Task: Take a screenshot of a thrilling action scene from a movie you are watching in VLC.
Action: Mouse moved to (190, 214)
Screenshot: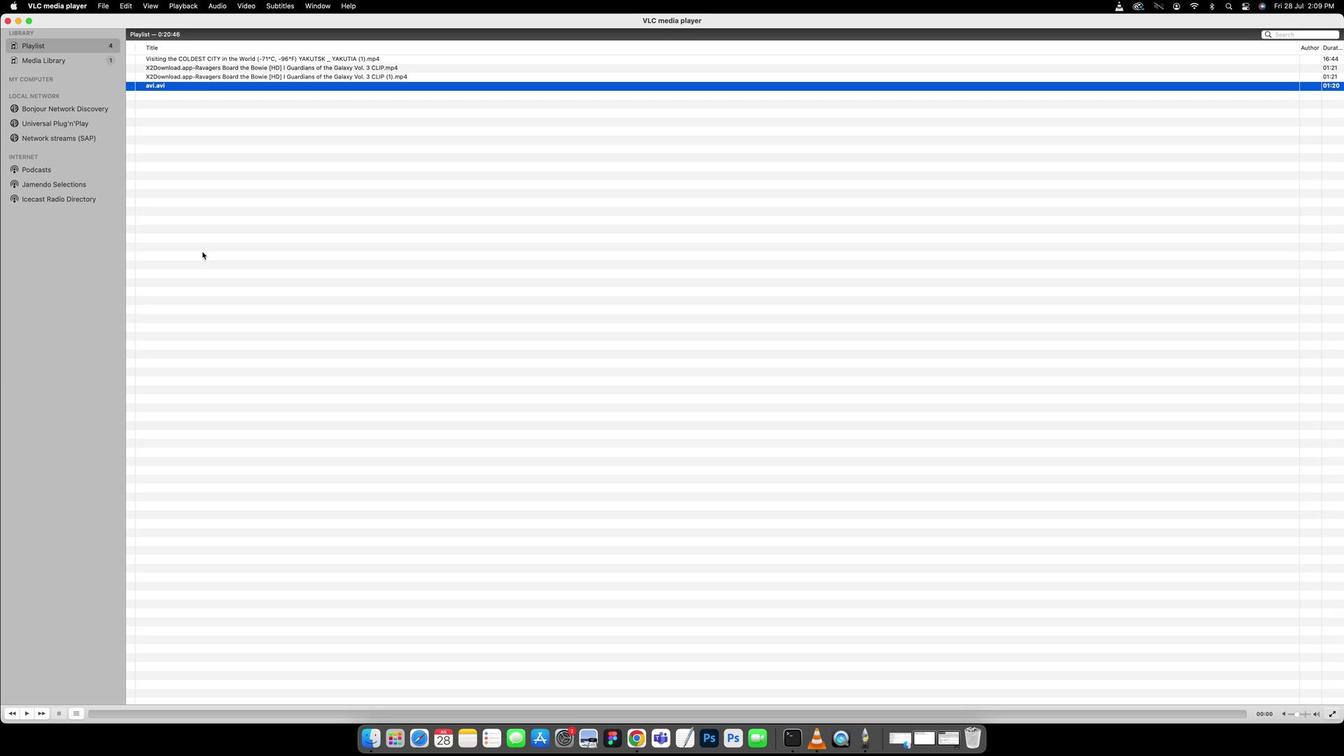 
Action: Mouse pressed left at (190, 214)
Screenshot: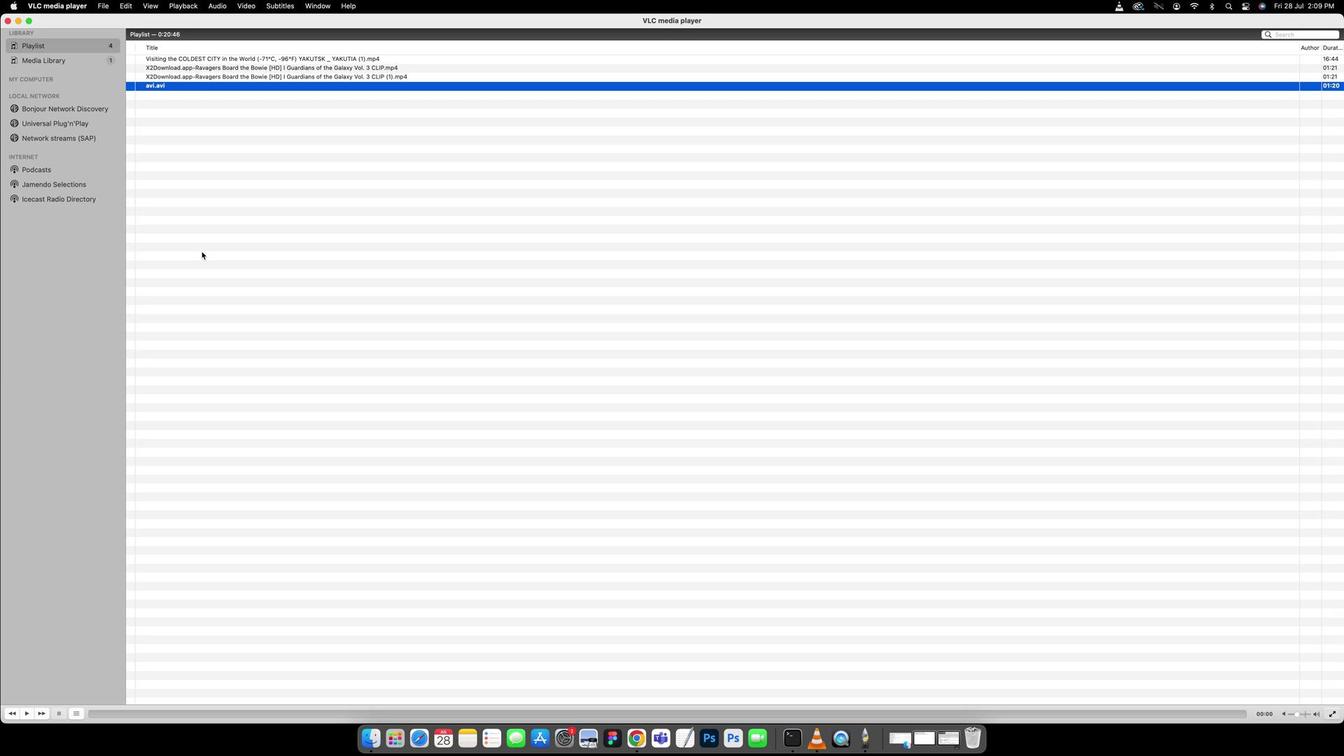 
Action: Mouse moved to (74, 33)
Screenshot: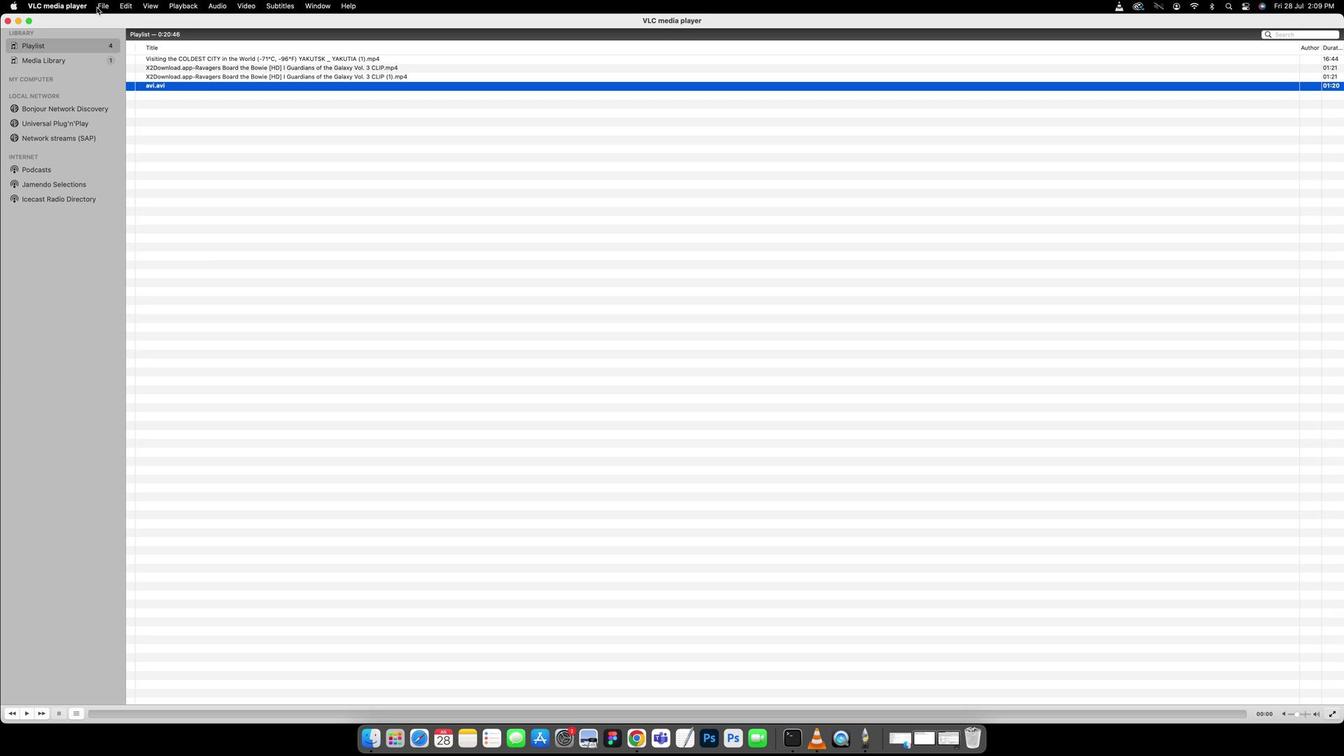
Action: Mouse pressed left at (74, 33)
Screenshot: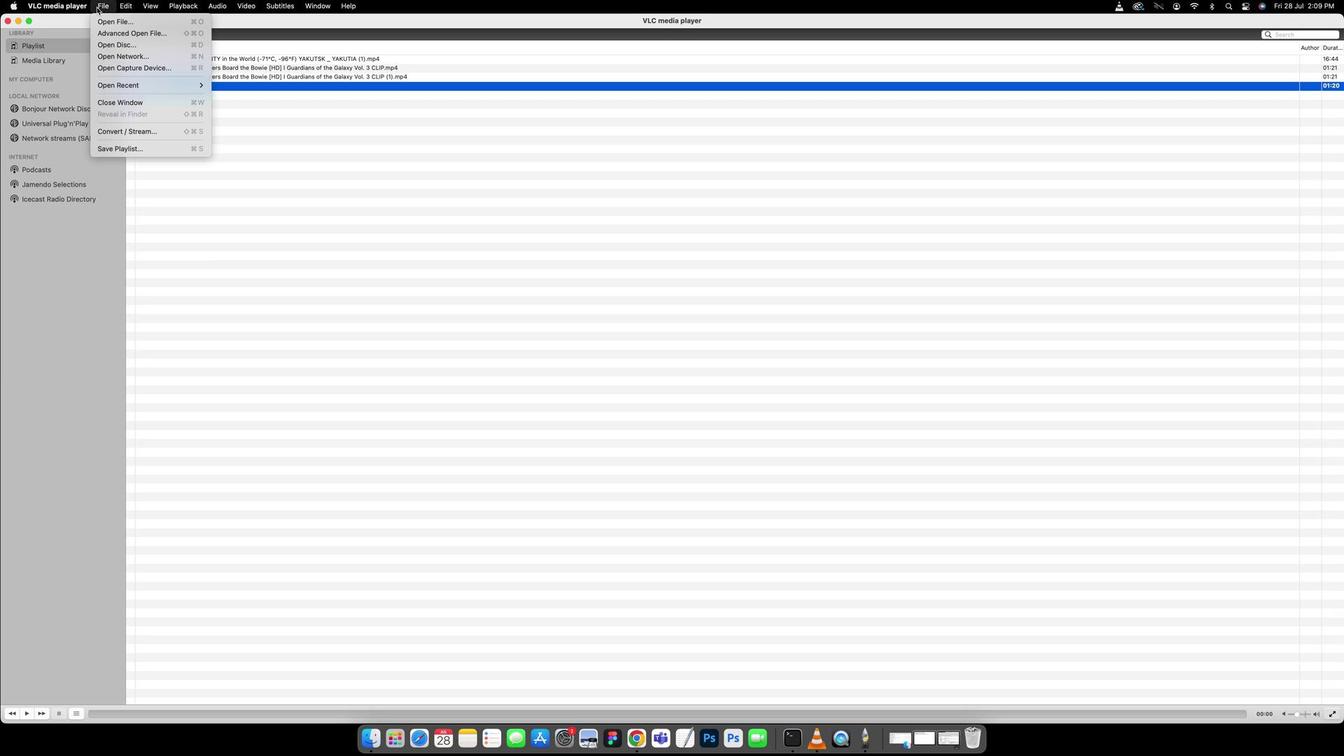 
Action: Mouse moved to (81, 44)
Screenshot: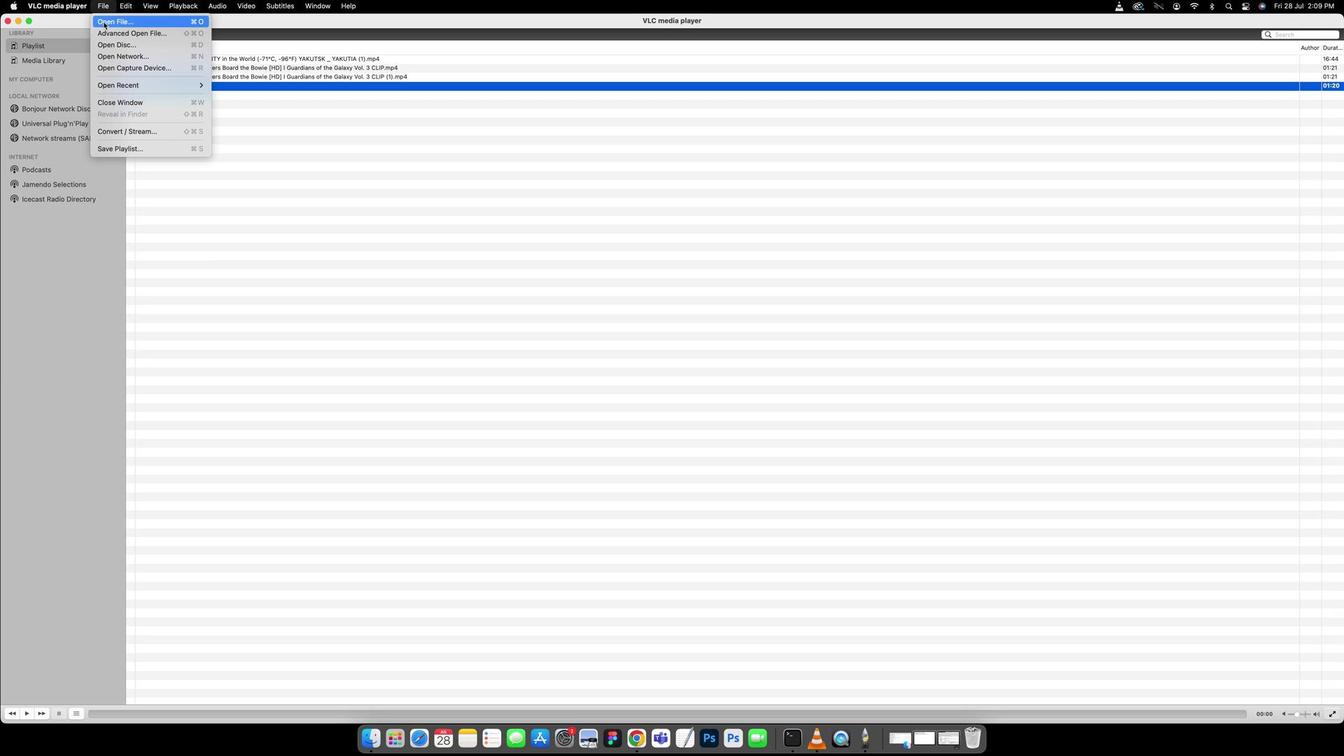 
Action: Mouse pressed left at (81, 44)
Screenshot: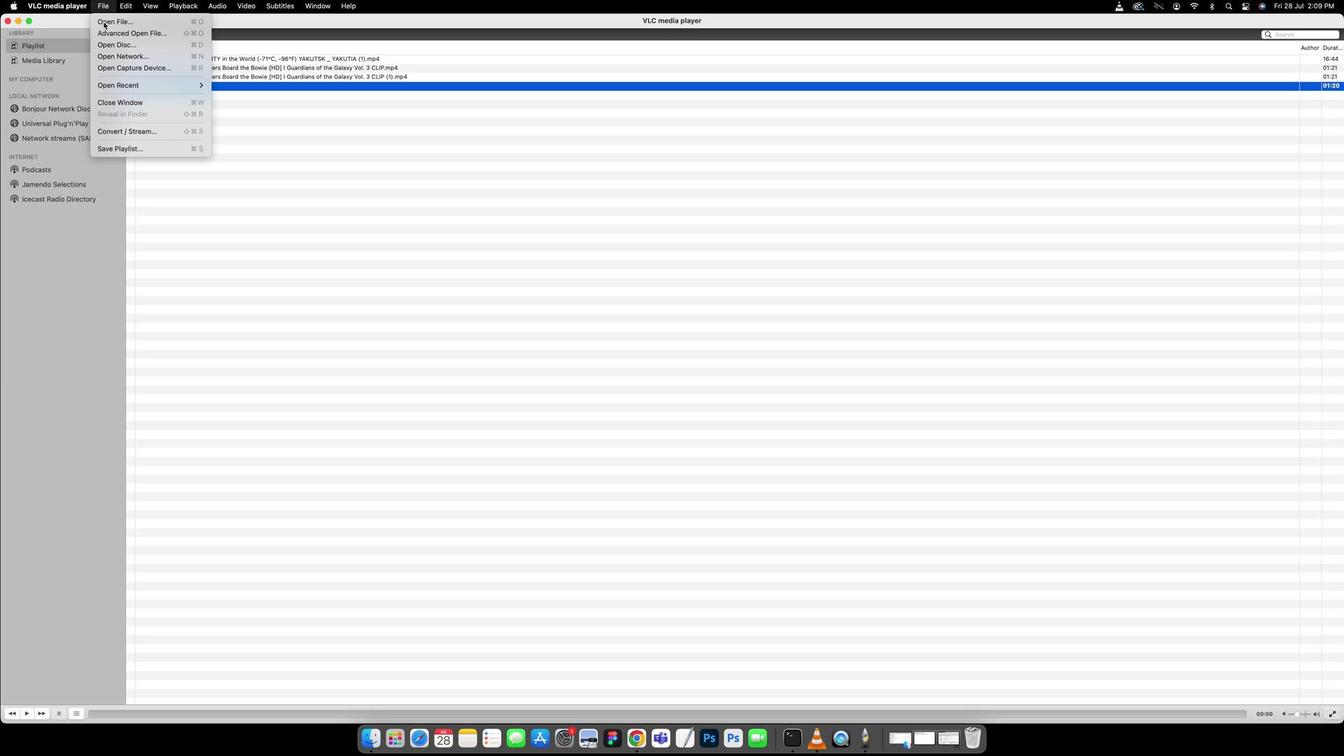 
Action: Mouse moved to (640, 168)
Screenshot: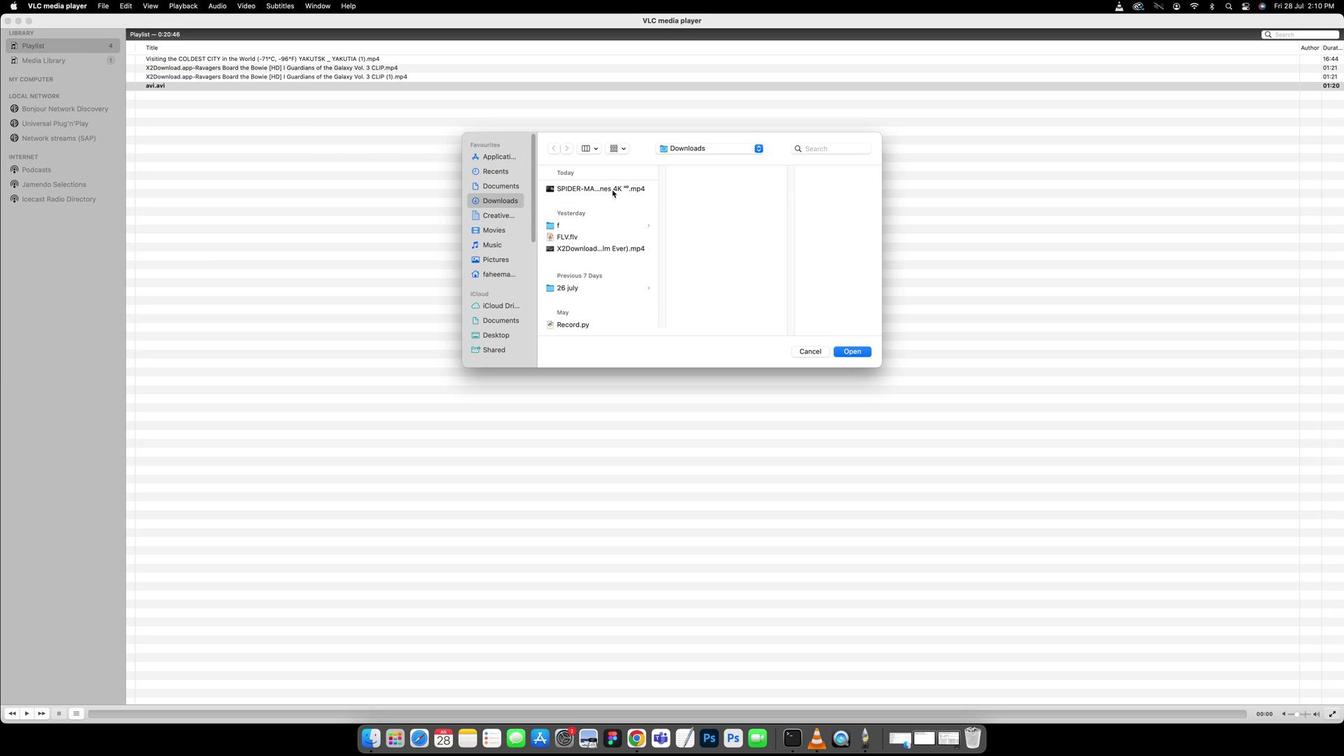 
Action: Mouse pressed left at (640, 168)
Screenshot: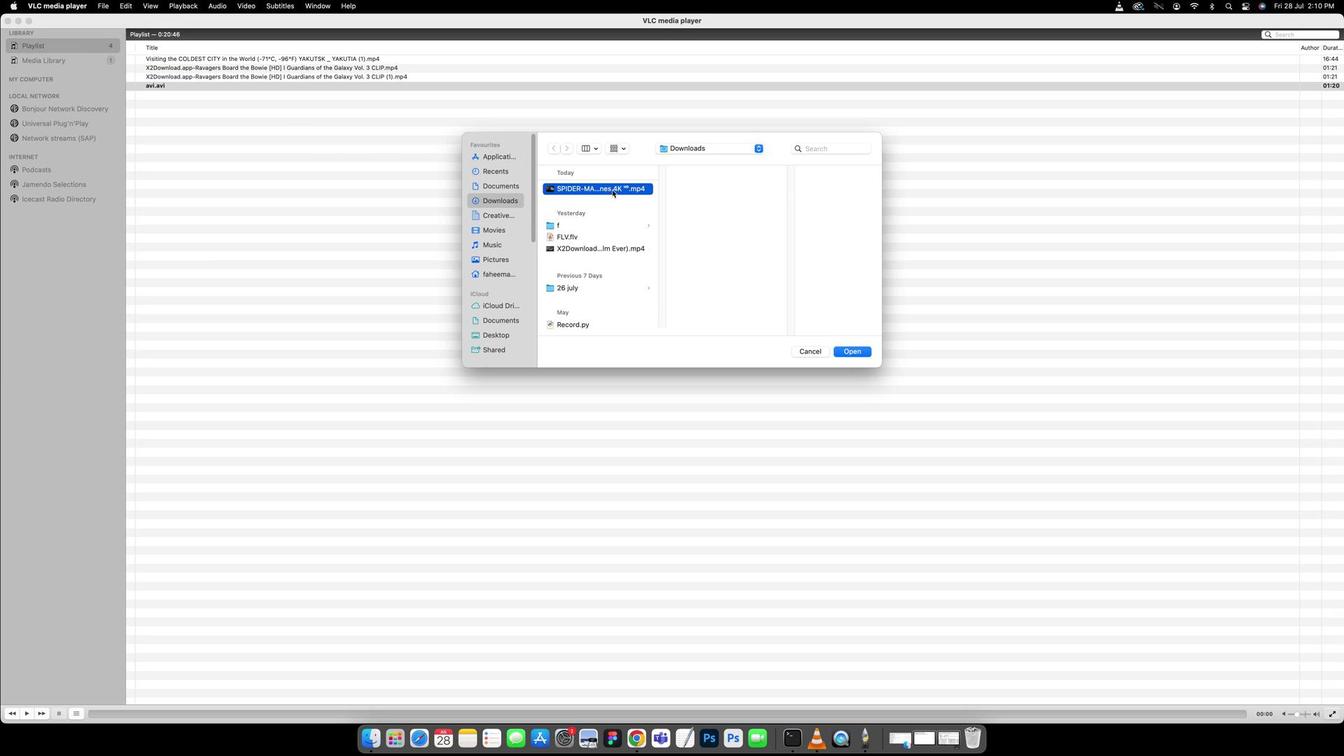 
Action: Key pressed Key.enter
Screenshot: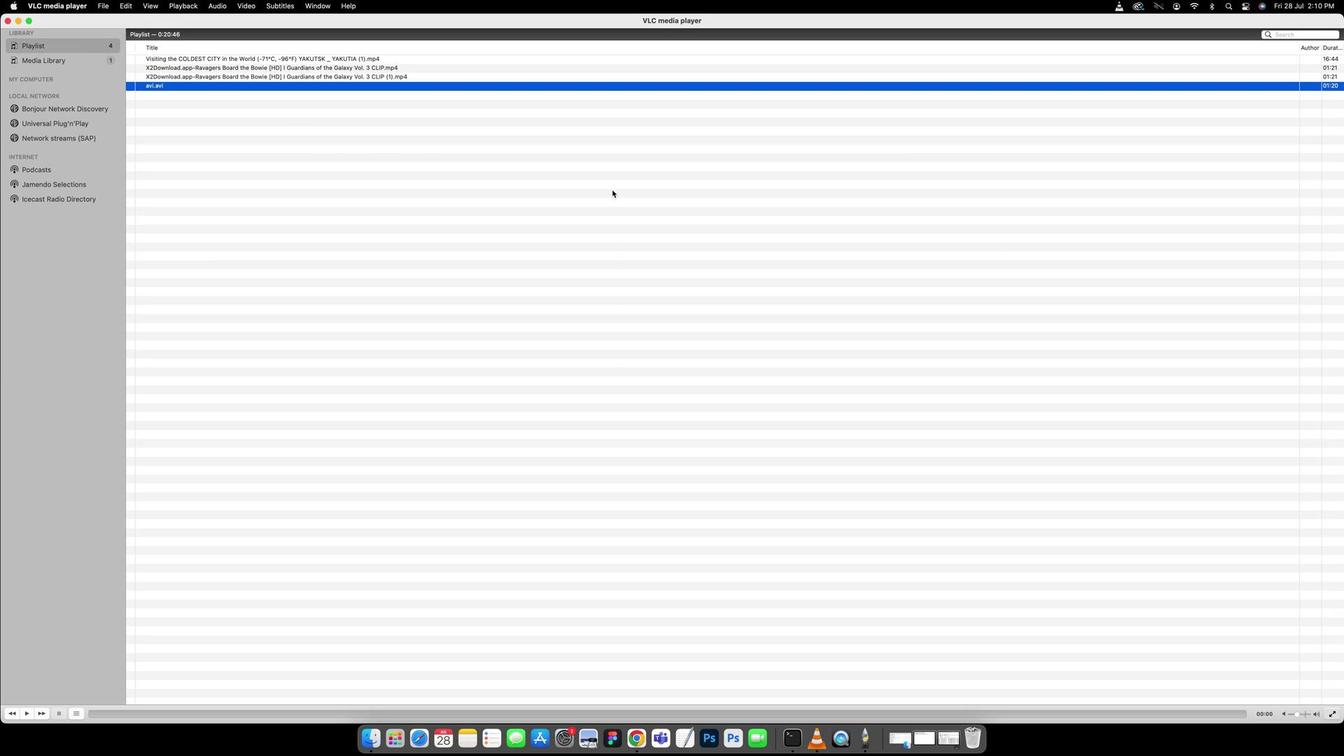 
Action: Mouse moved to (240, 32)
Screenshot: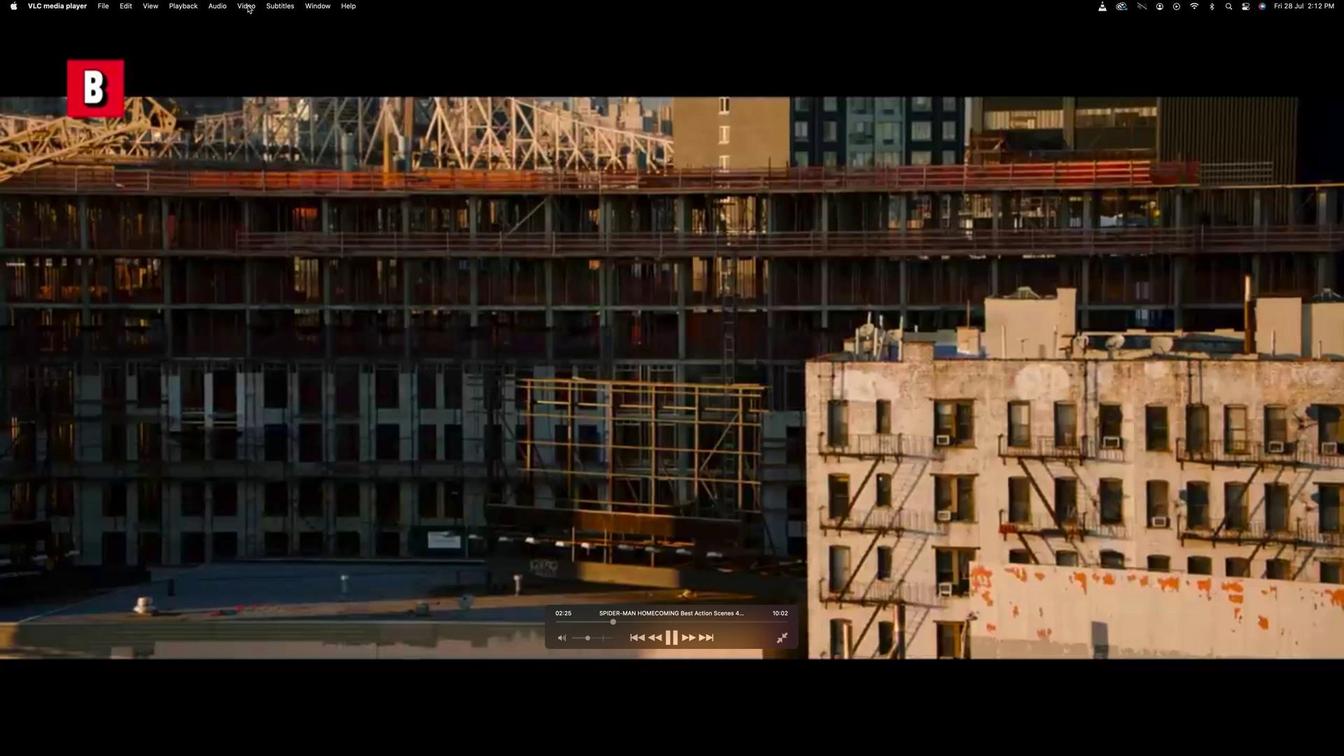 
Action: Mouse pressed left at (240, 32)
Screenshot: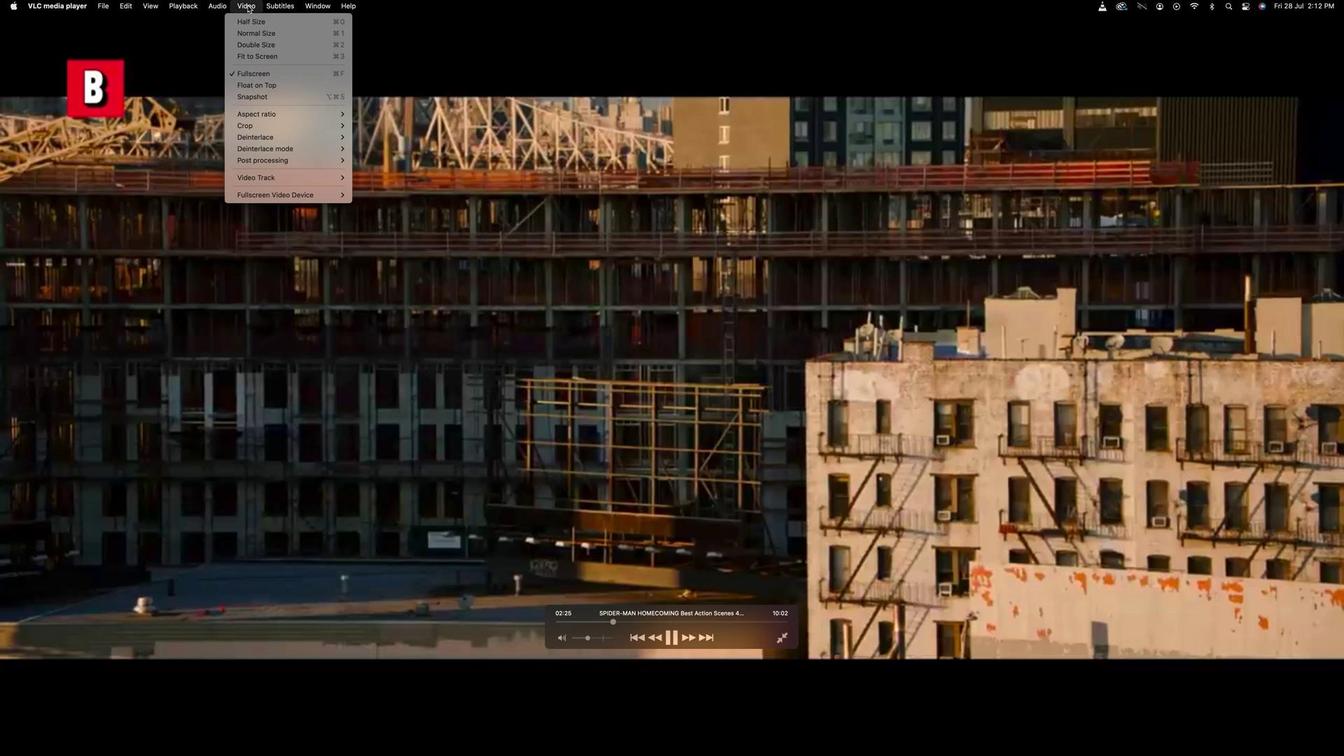 
Action: Mouse moved to (250, 96)
Screenshot: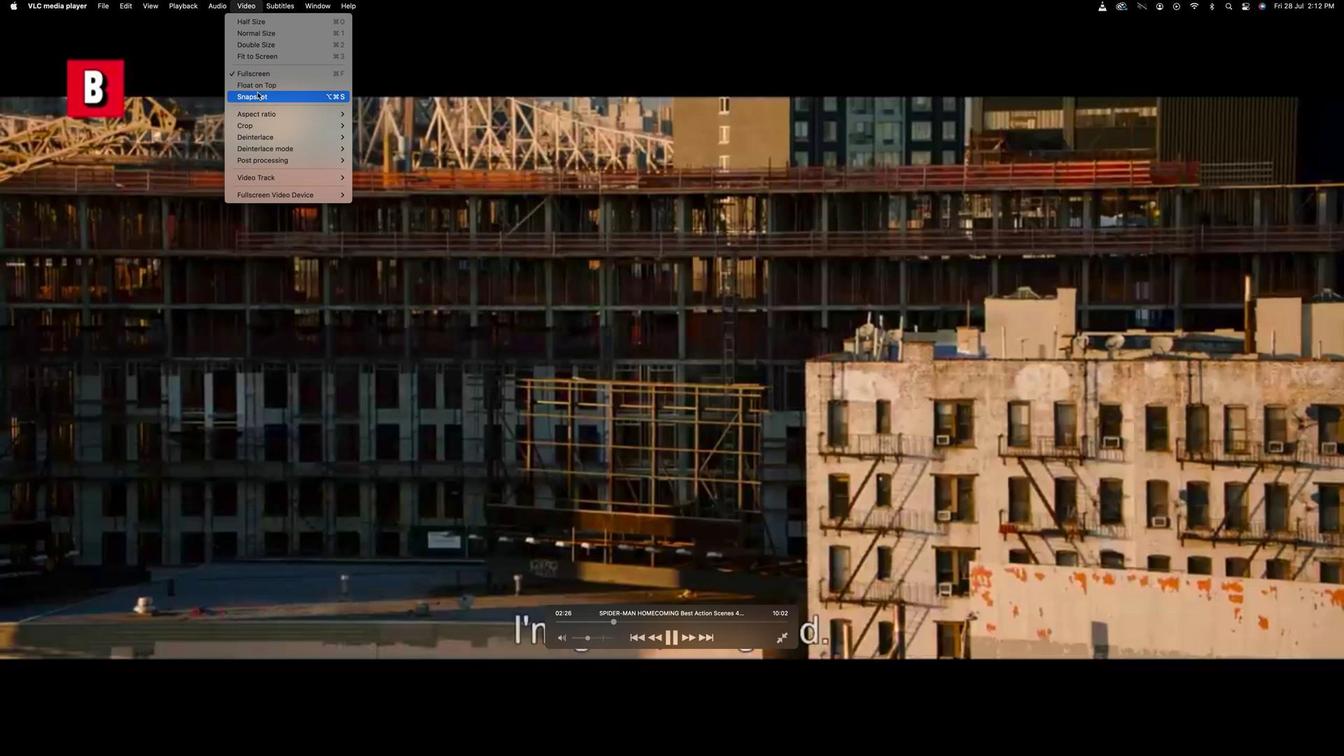 
Action: Mouse pressed left at (250, 96)
Screenshot: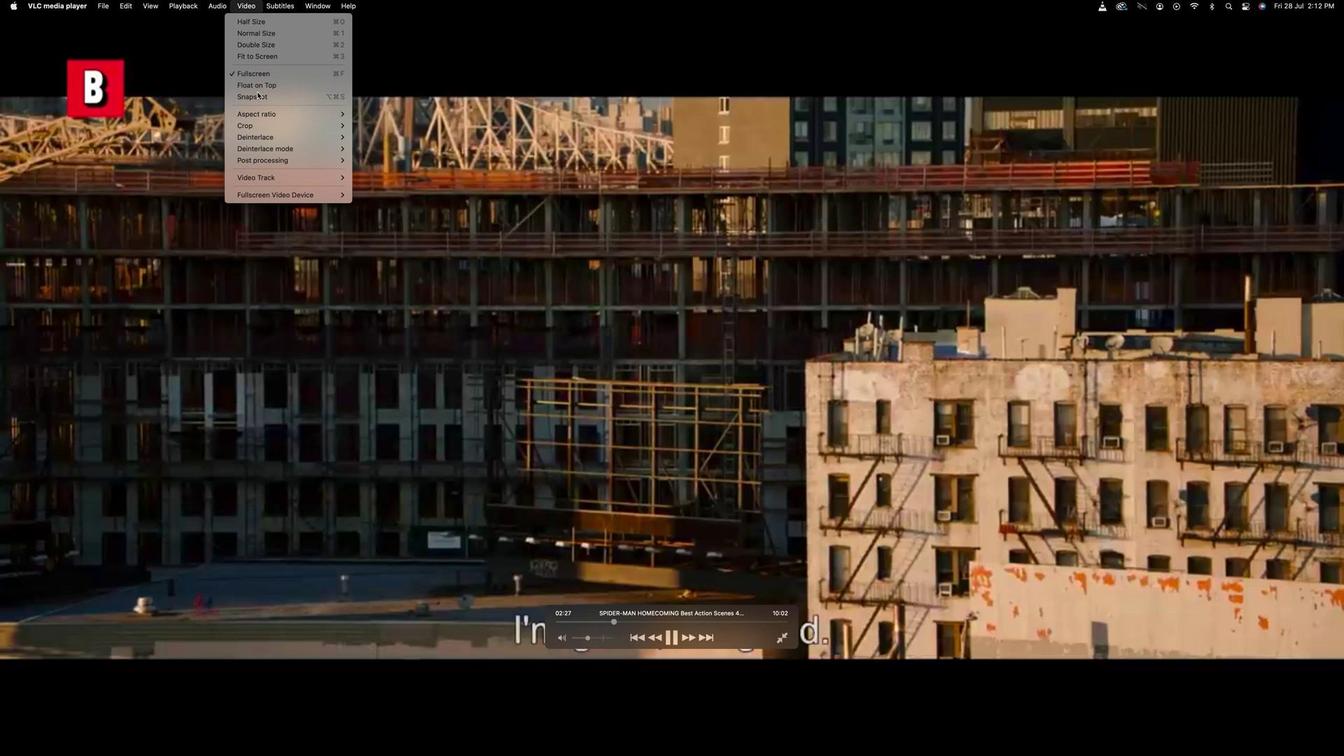 
Action: Mouse moved to (237, 34)
Screenshot: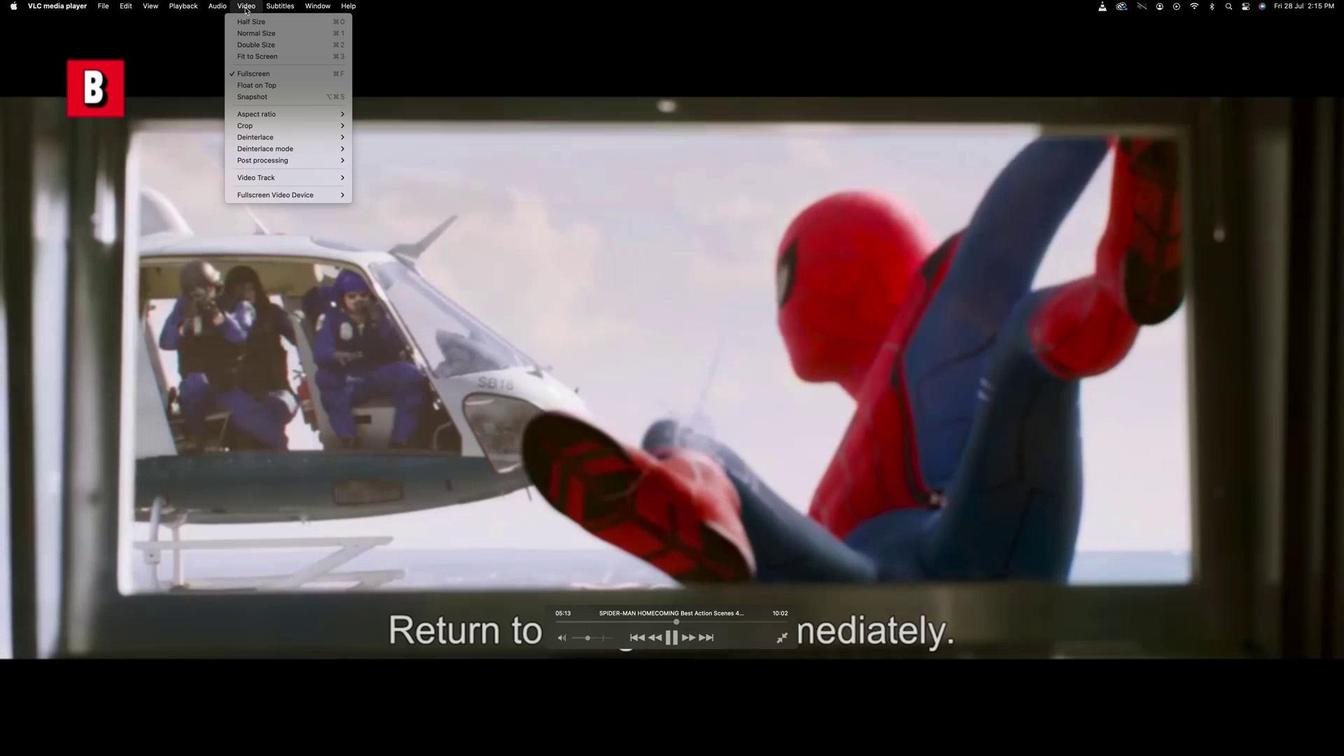 
Action: Mouse pressed left at (237, 34)
Screenshot: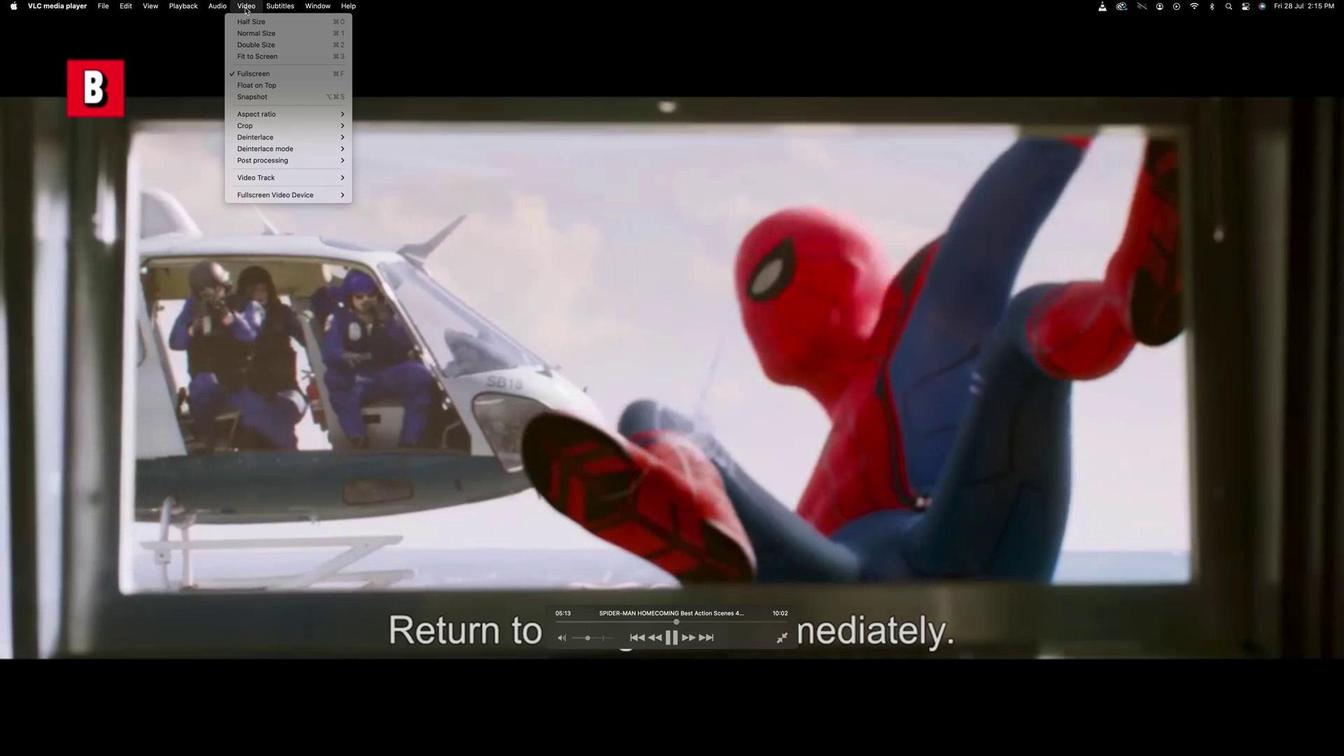 
Action: Mouse moved to (244, 98)
Screenshot: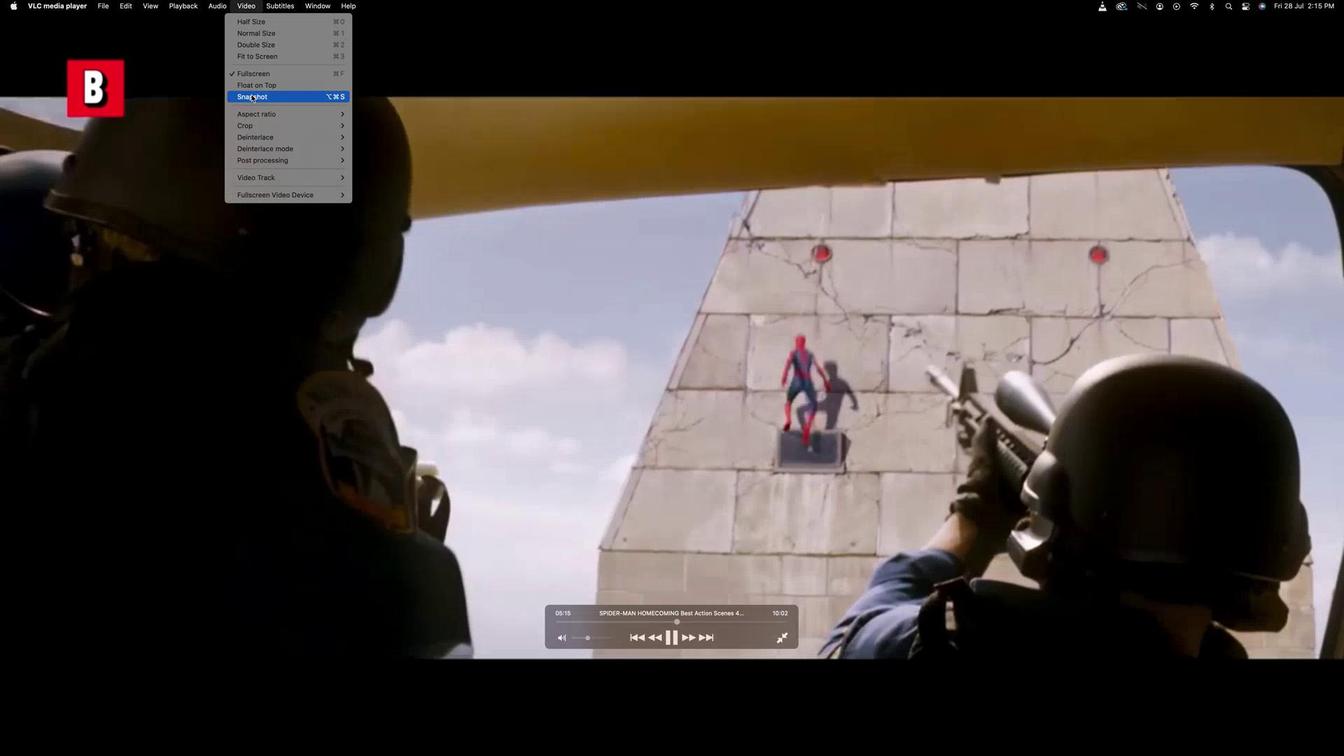 
Action: Mouse pressed left at (244, 98)
Screenshot: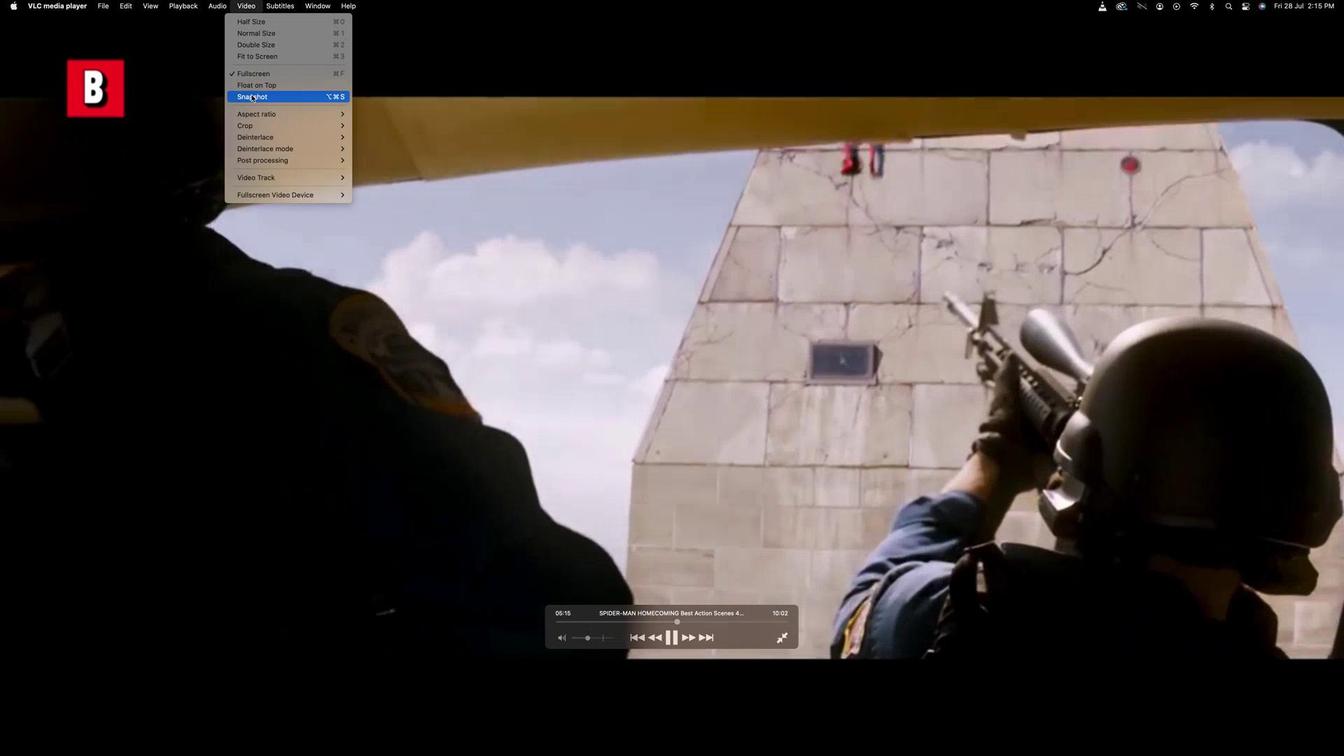 
Action: Mouse moved to (238, 30)
Screenshot: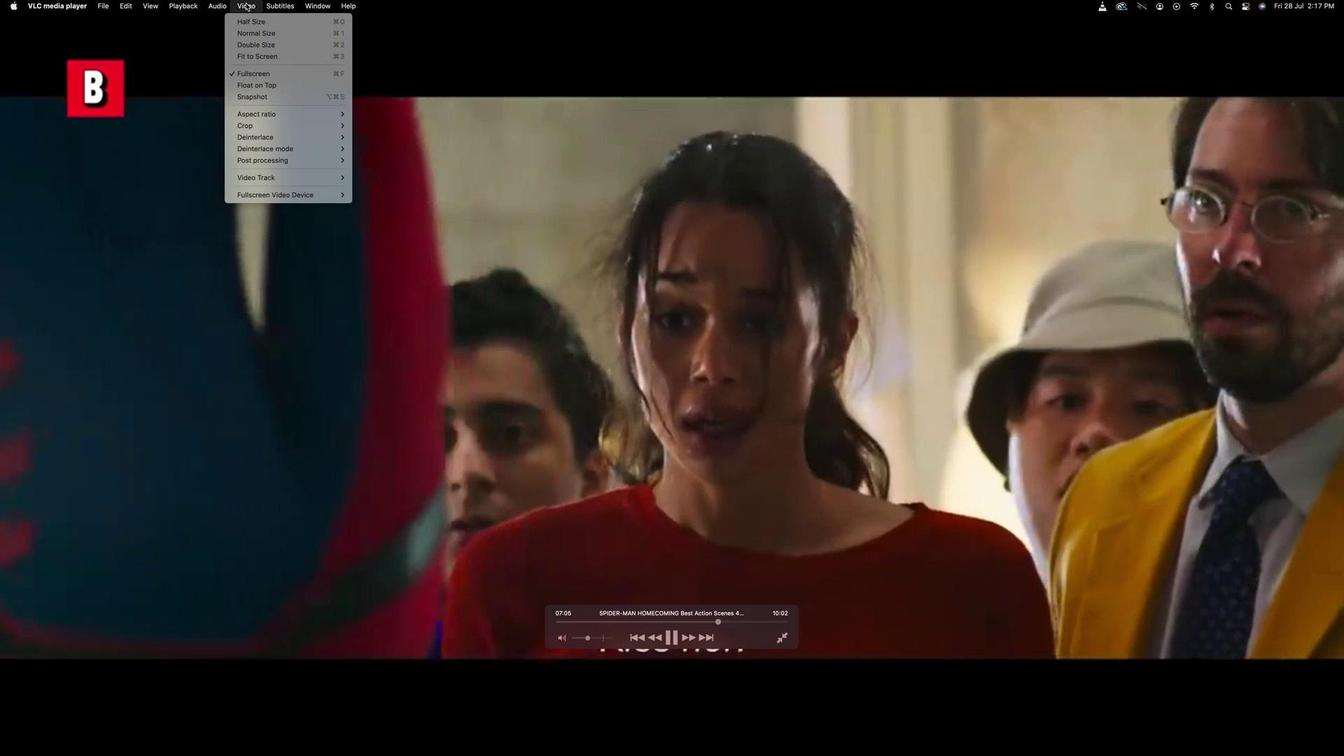
Action: Mouse pressed left at (238, 30)
Screenshot: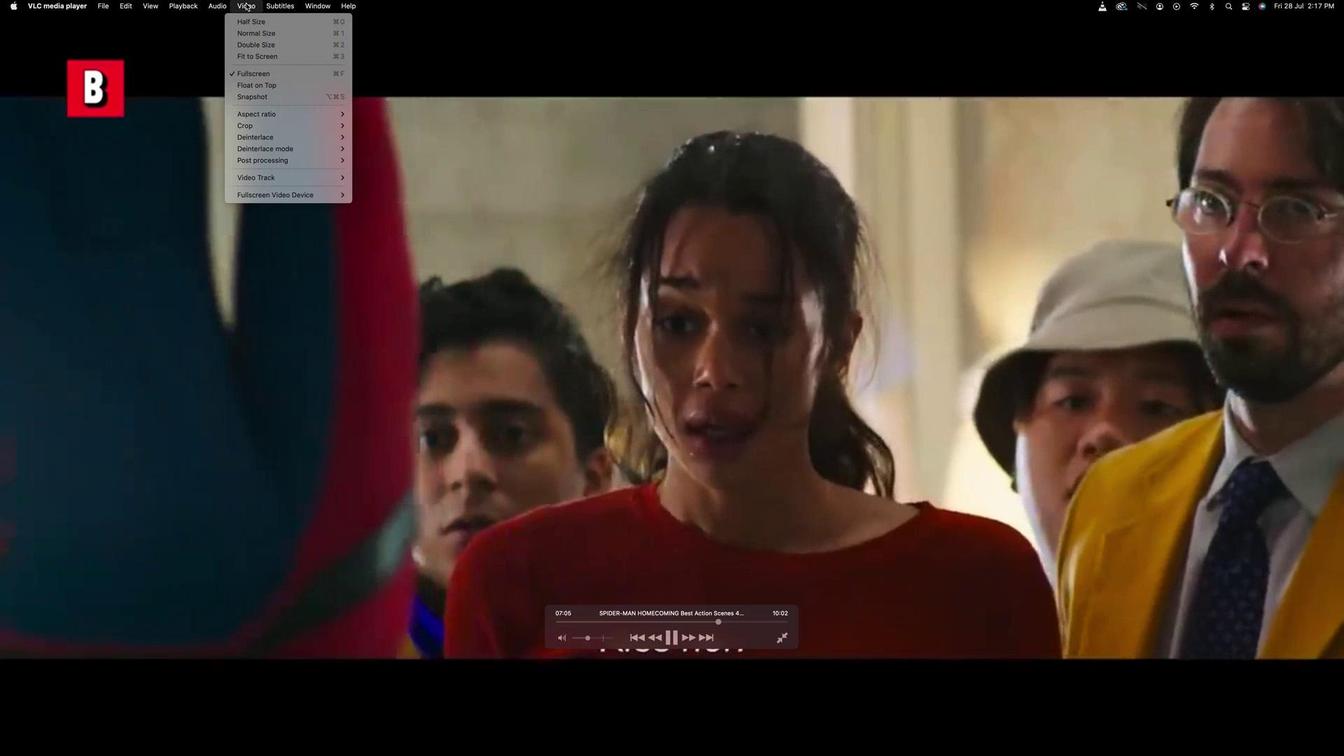 
Action: Mouse moved to (247, 97)
Screenshot: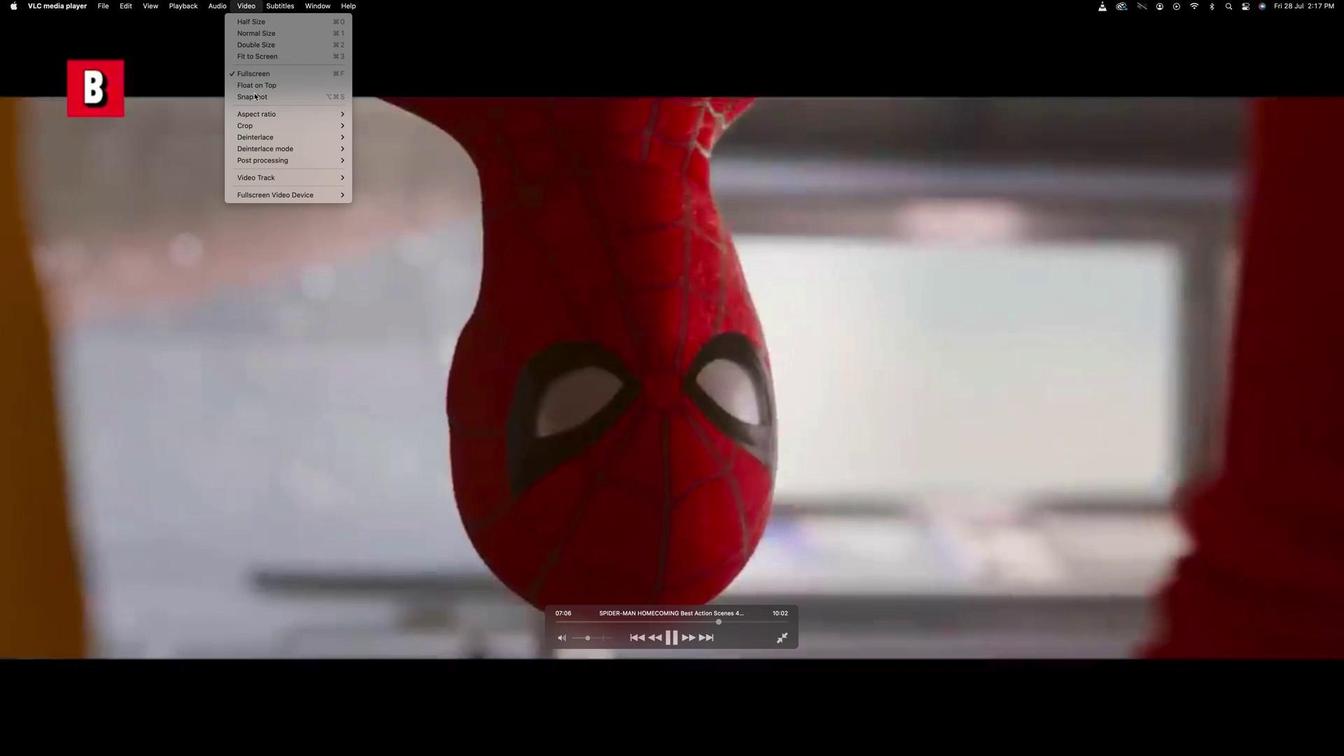 
Action: Mouse pressed left at (247, 97)
Screenshot: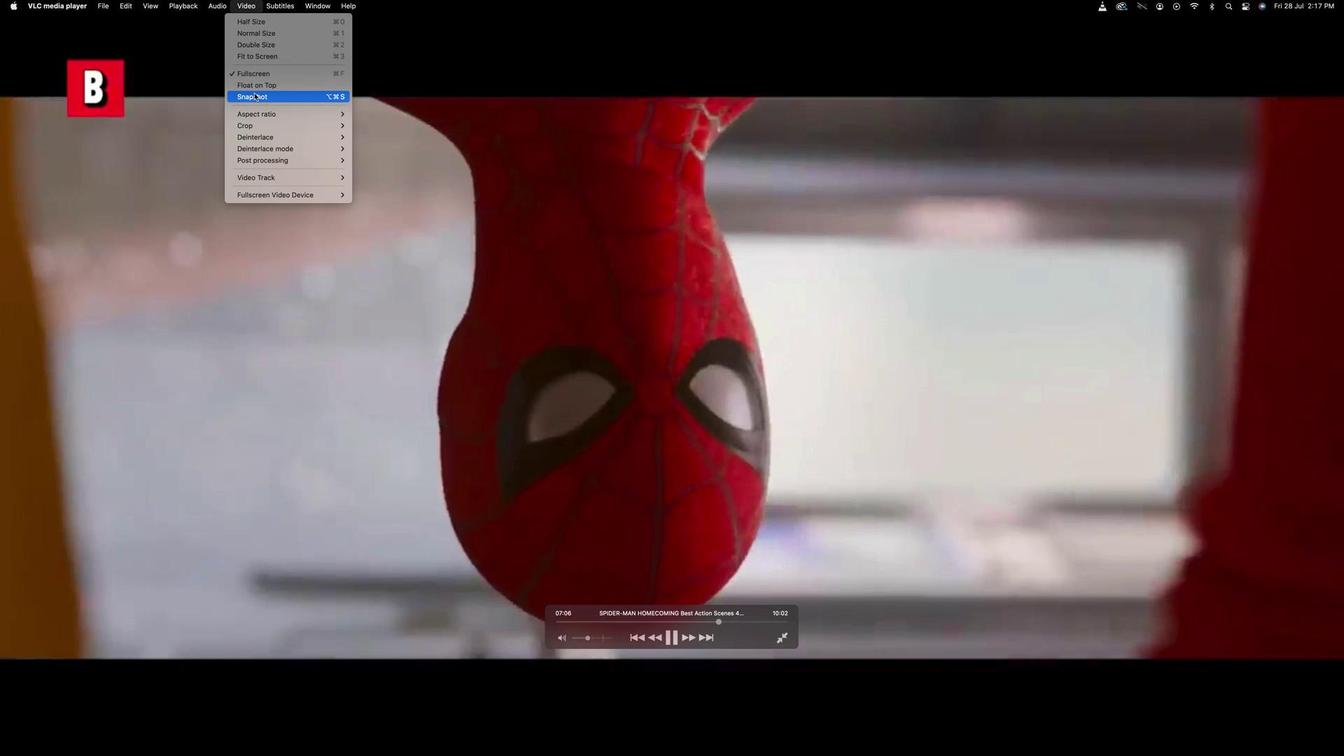 
Action: Mouse moved to (232, 32)
Screenshot: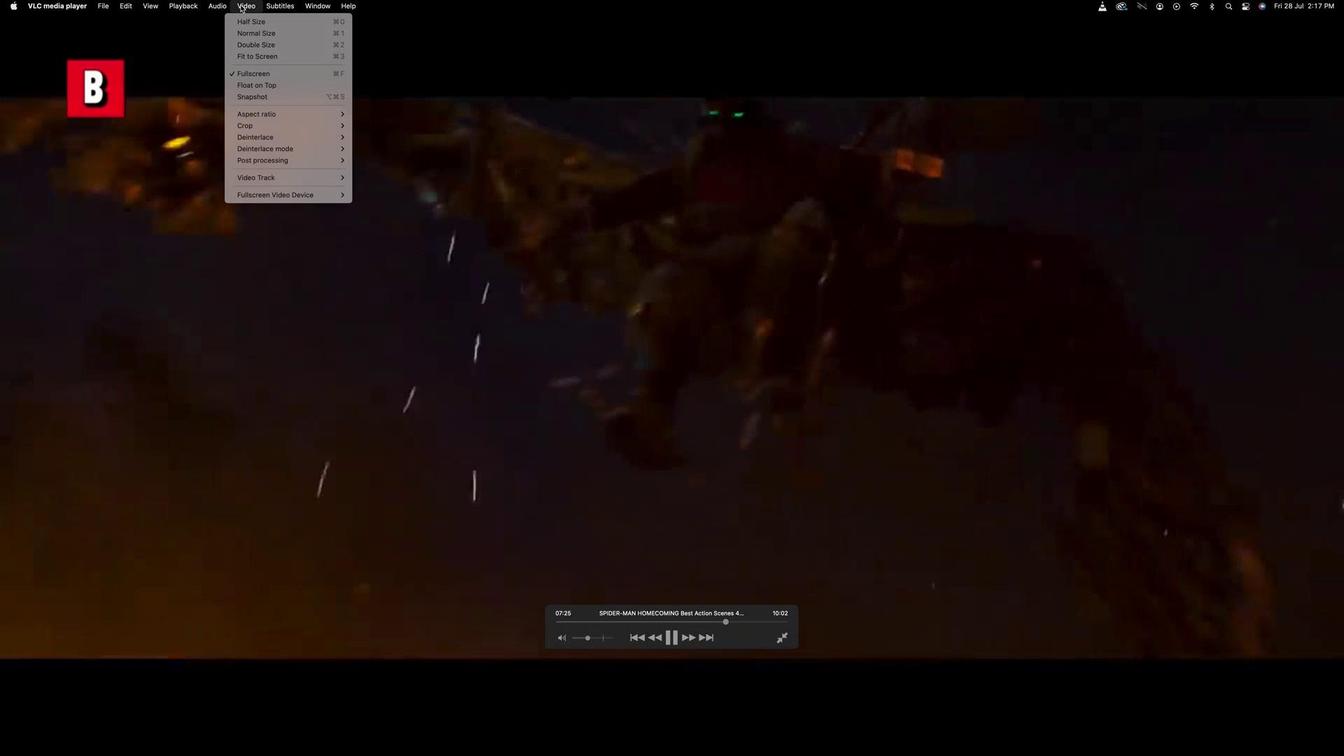 
Action: Mouse pressed left at (232, 32)
Screenshot: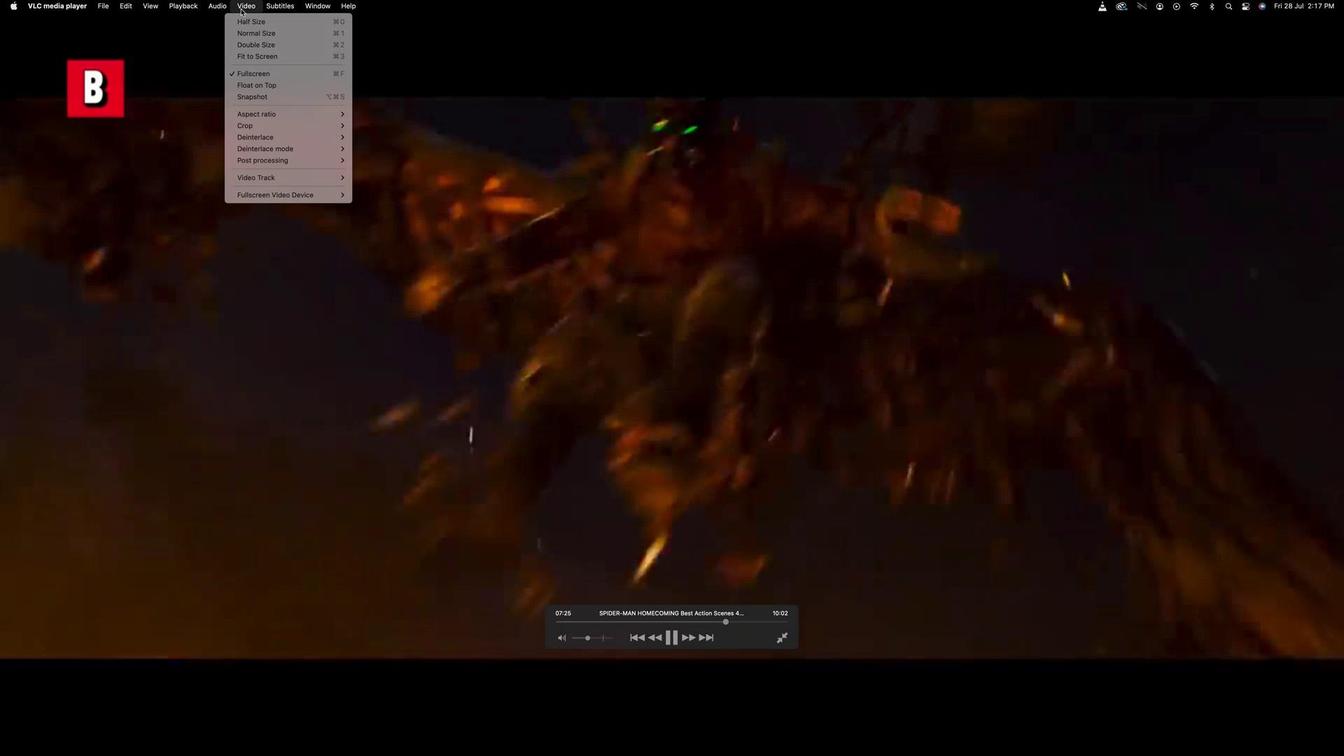 
Action: Mouse moved to (235, 101)
Screenshot: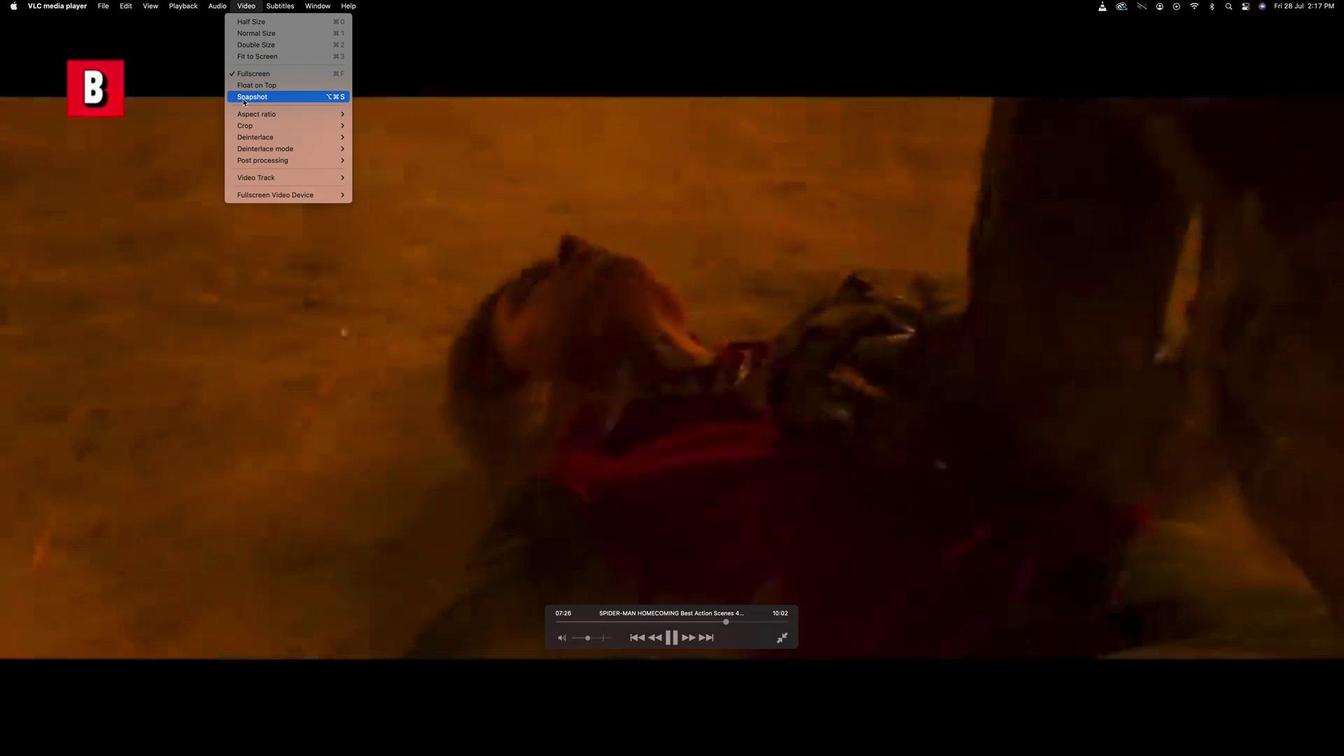 
Action: Mouse pressed left at (235, 101)
Screenshot: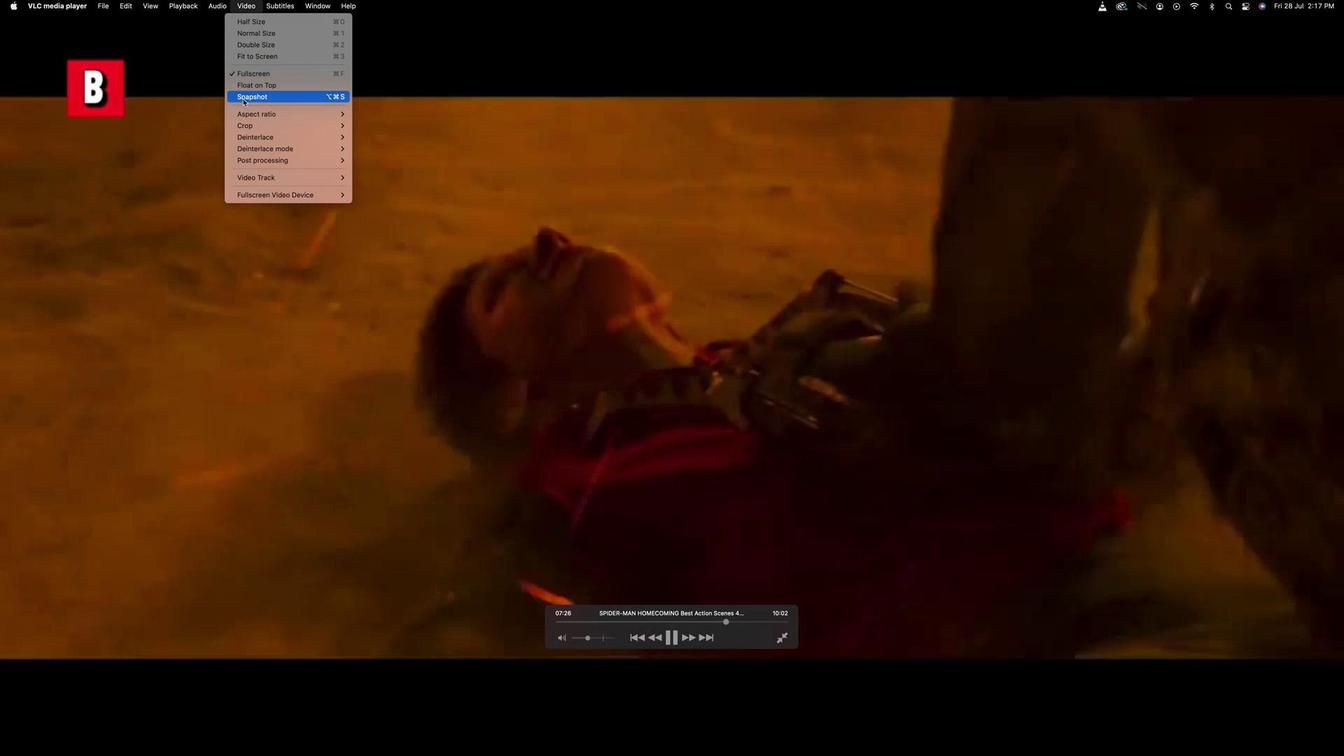 
Action: Mouse moved to (240, 32)
Screenshot: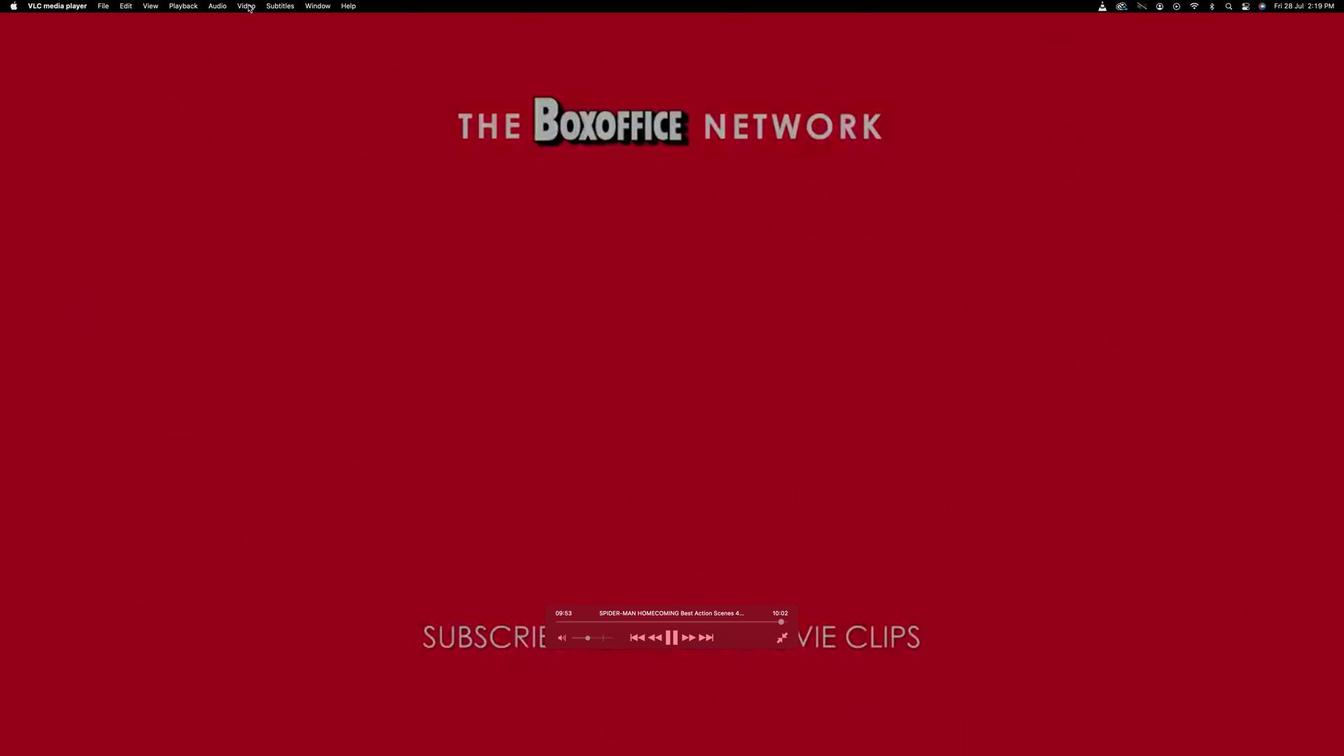 
Action: Mouse pressed left at (240, 32)
Screenshot: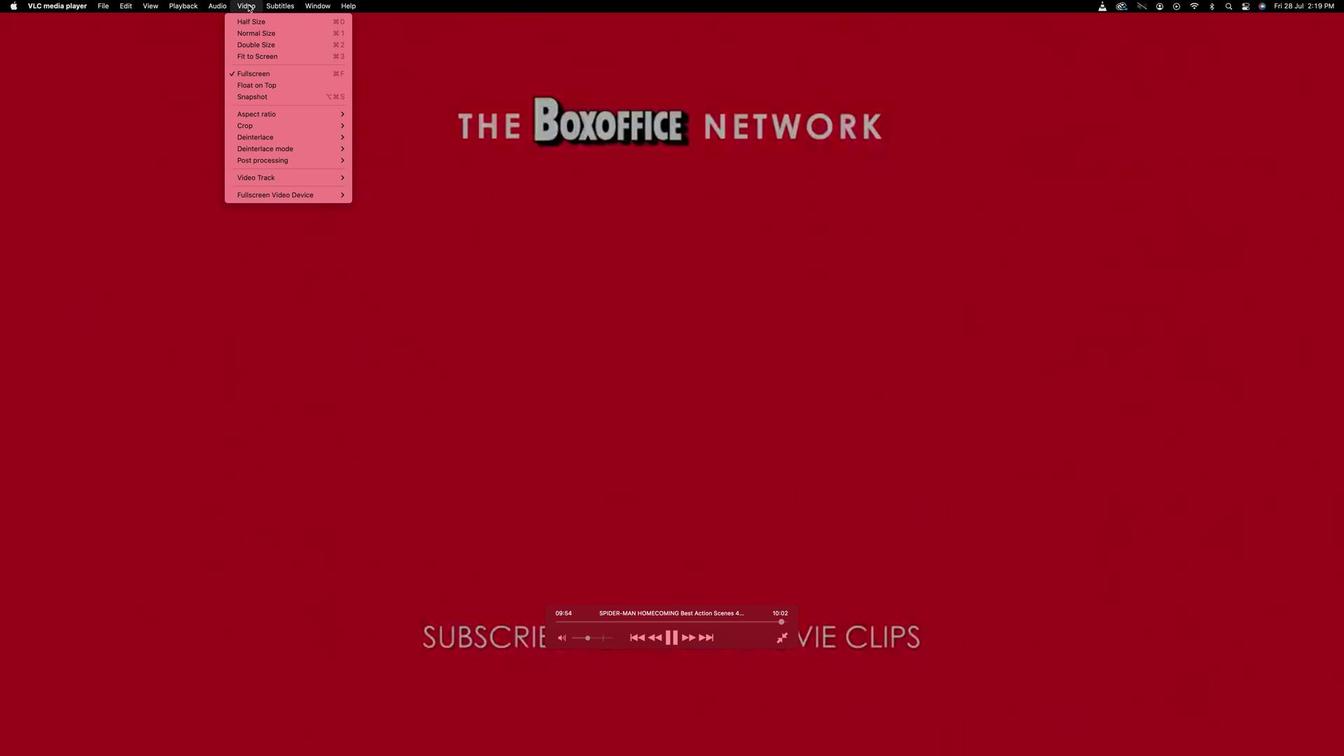 
Action: Mouse moved to (653, 135)
Screenshot: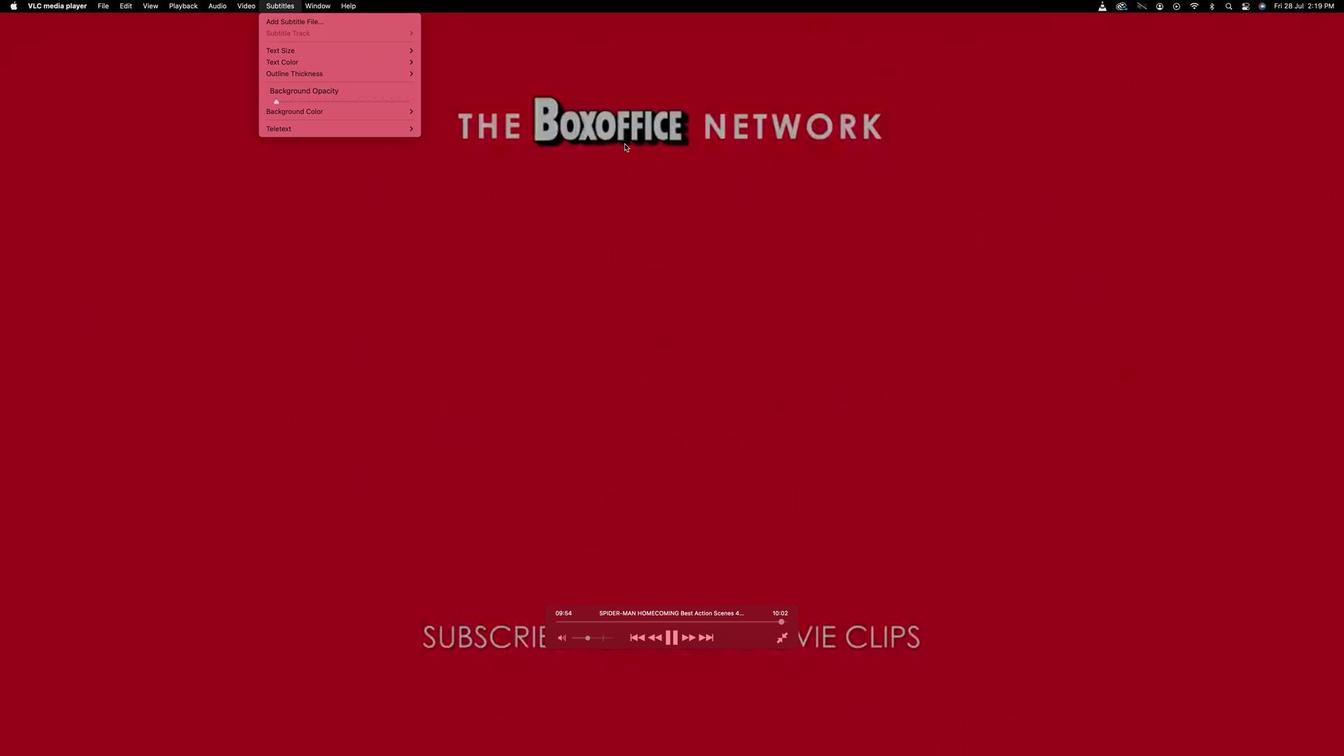 
Action: Mouse pressed left at (653, 135)
Screenshot: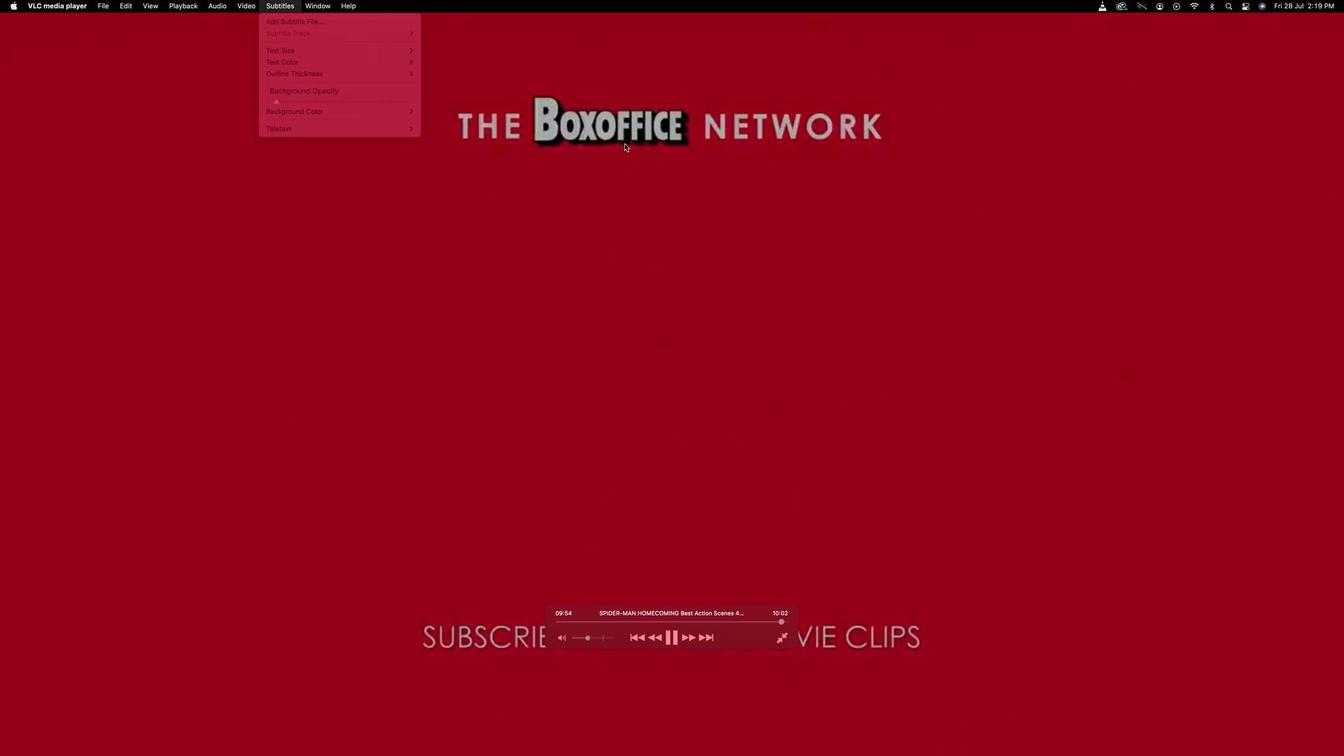 
Action: Mouse moved to (822, 502)
Screenshot: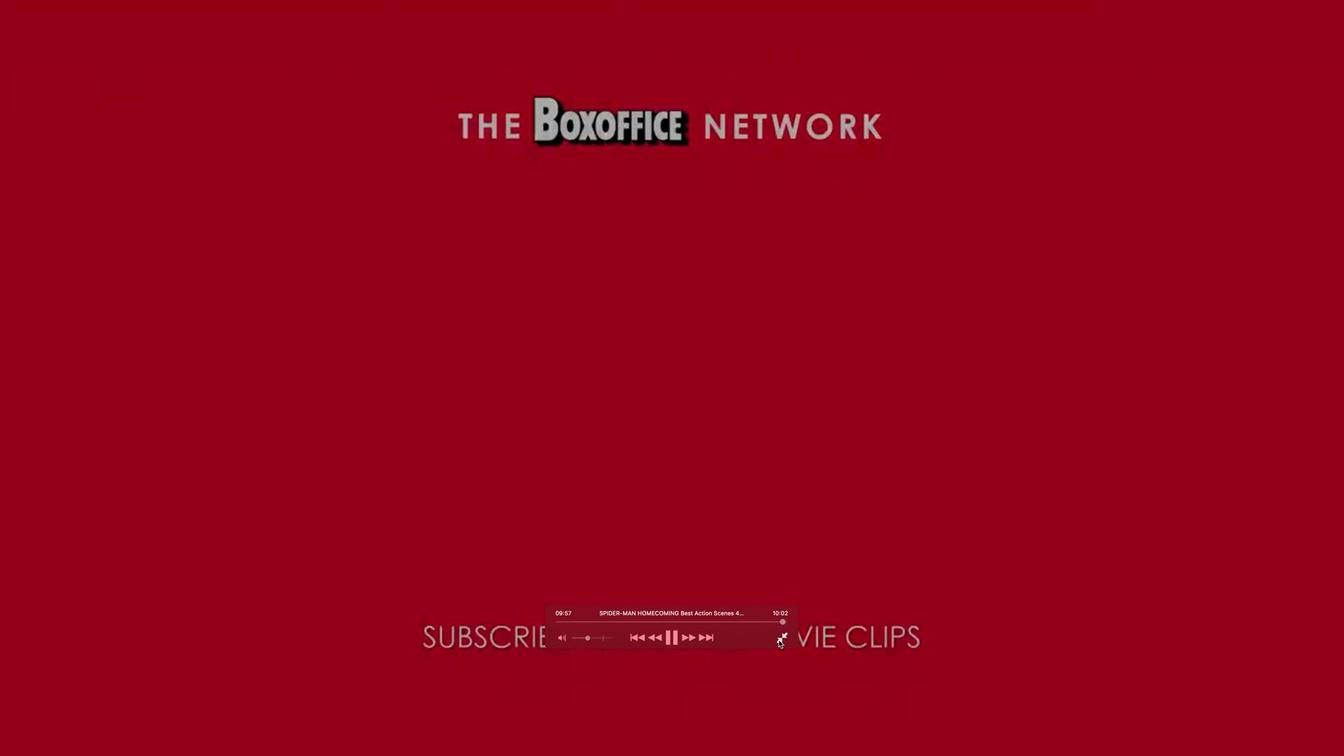 
Action: Mouse pressed left at (822, 502)
Screenshot: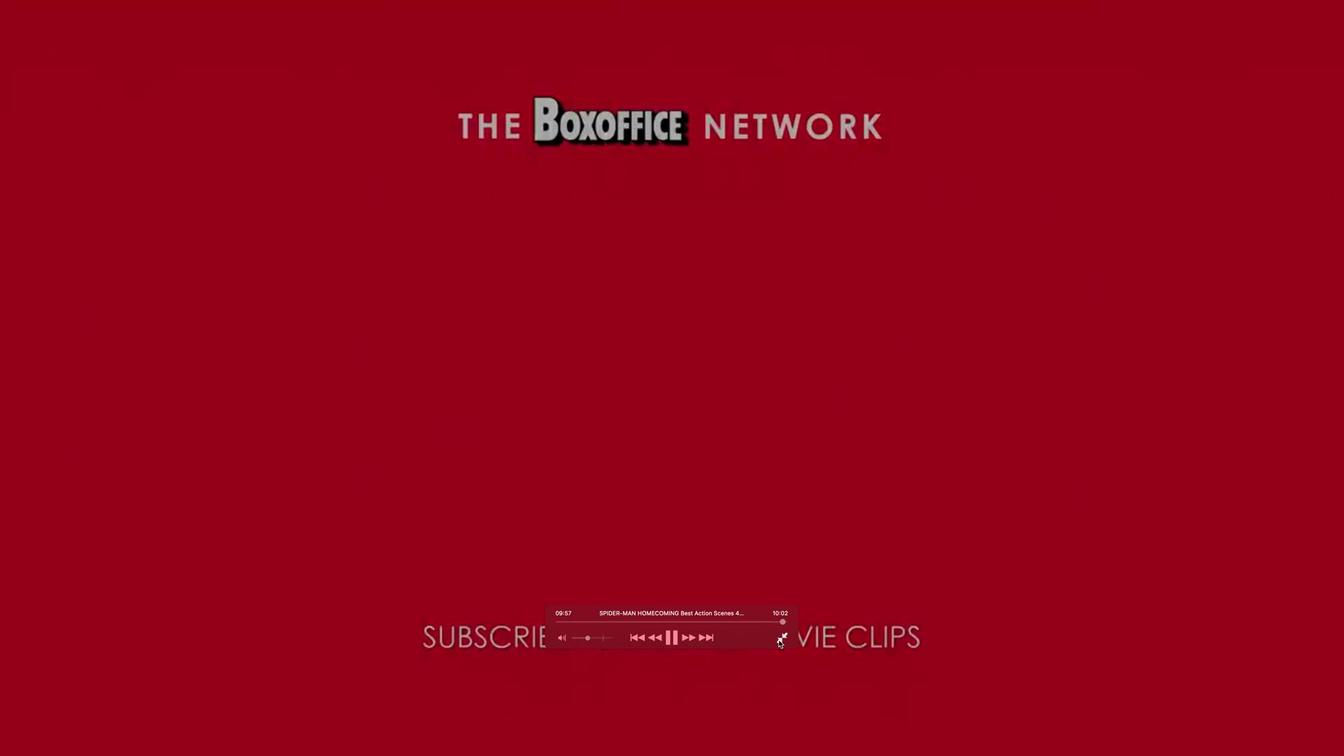 
Action: Mouse moved to (808, 337)
Screenshot: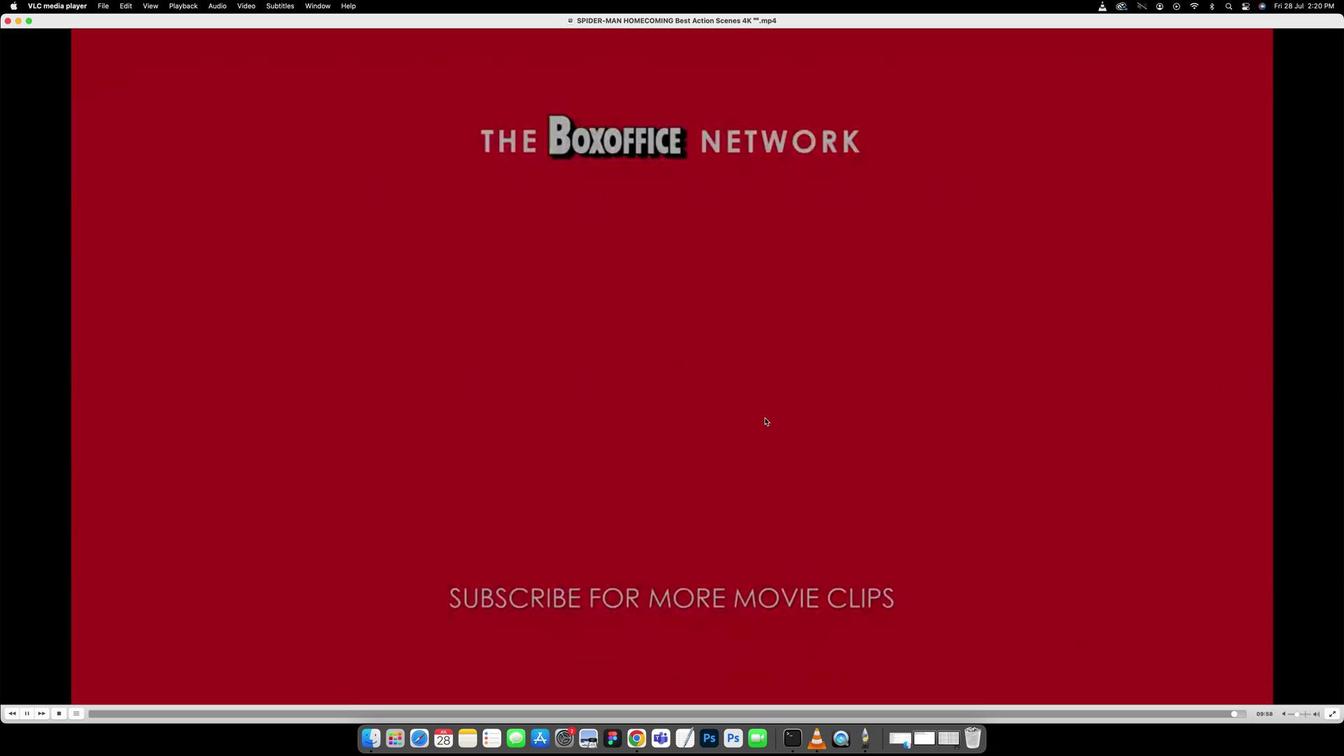 
